 Task: Look for properties with 4+ baths.
Action: Mouse moved to (205, 285)
Screenshot: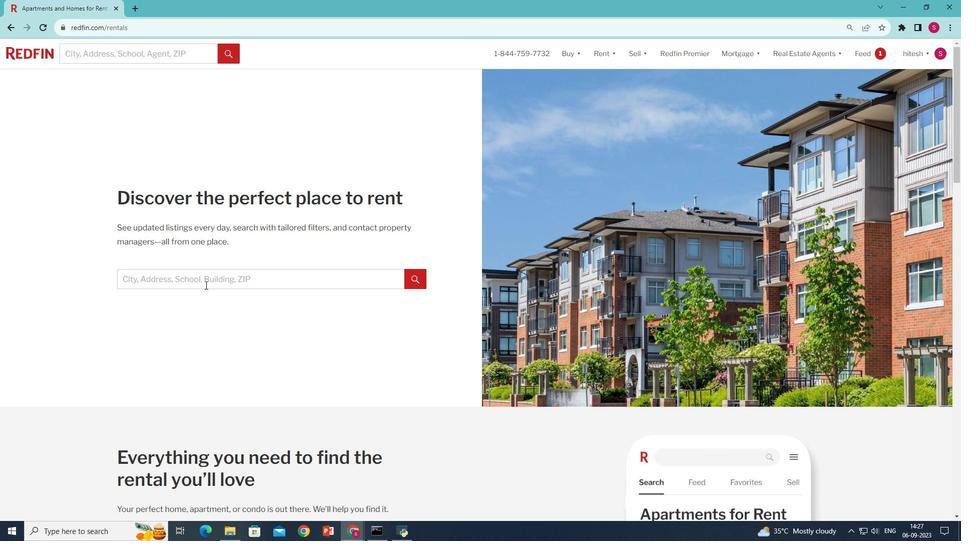
Action: Mouse pressed left at (205, 285)
Screenshot: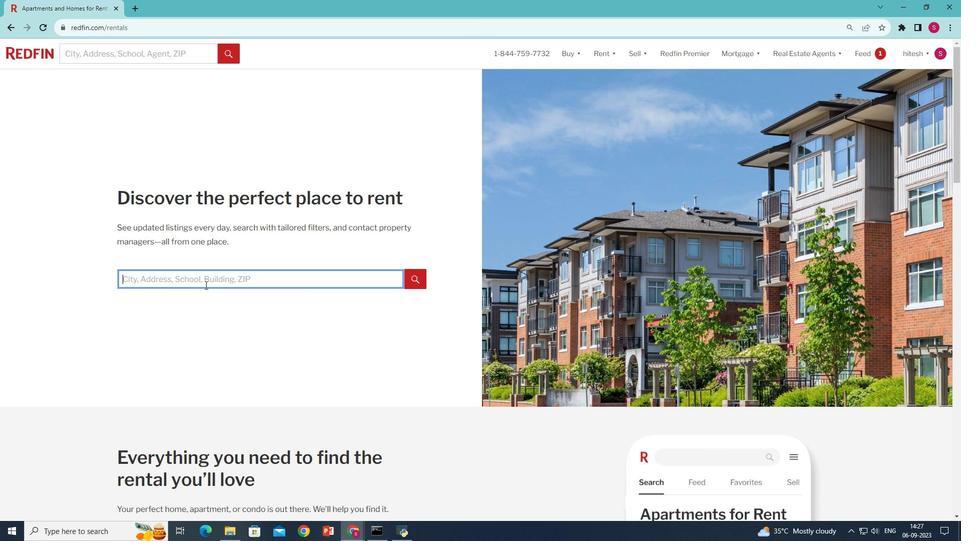 
Action: Key pressed <Key.shift><Key.shift><Key.shift>New<Key.space><Key.shift>York<Key.space><Key.backspace>,<Key.space><Key.shift><Key.shift><Key.shift><Key.shift><Key.shift>N<Key.shift>Y,<Key.space><Key.shift>USA
Screenshot: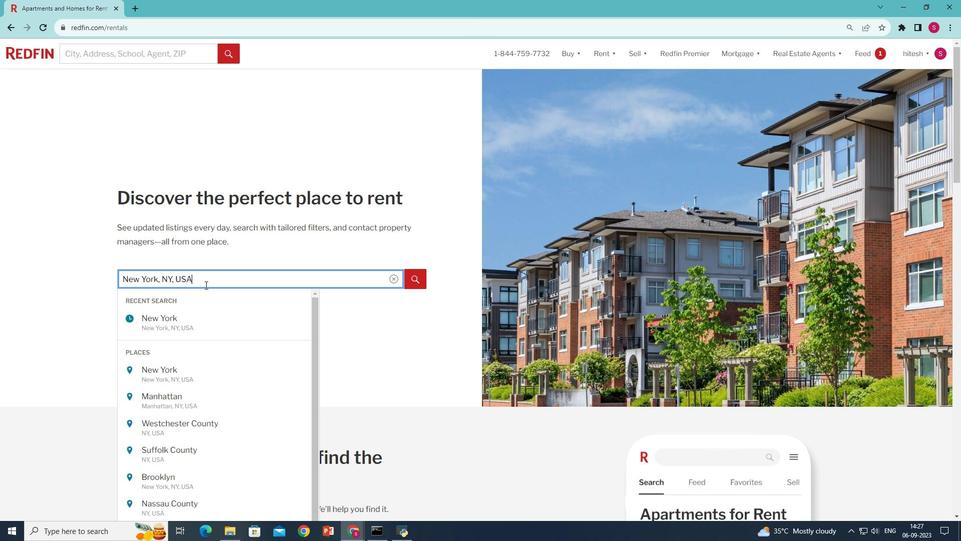 
Action: Mouse moved to (416, 277)
Screenshot: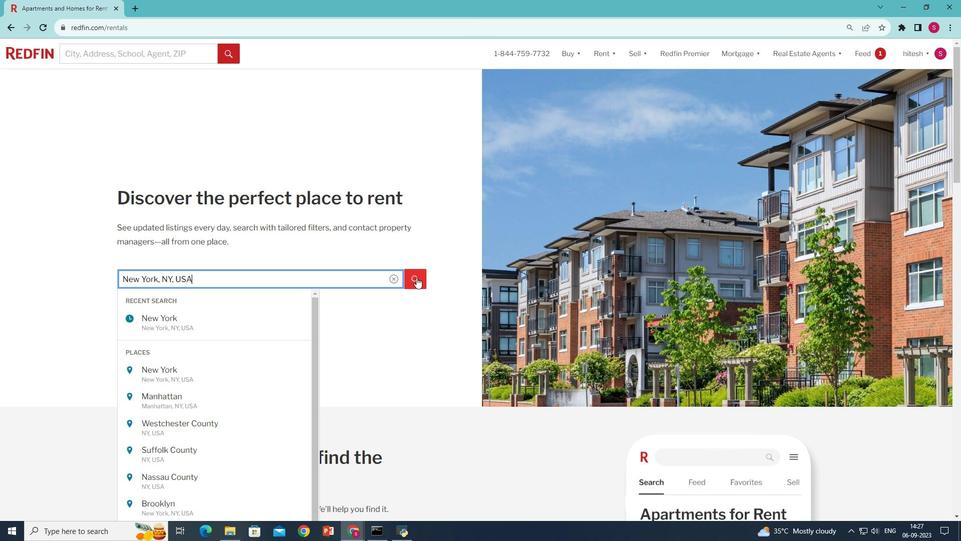 
Action: Mouse pressed left at (416, 277)
Screenshot: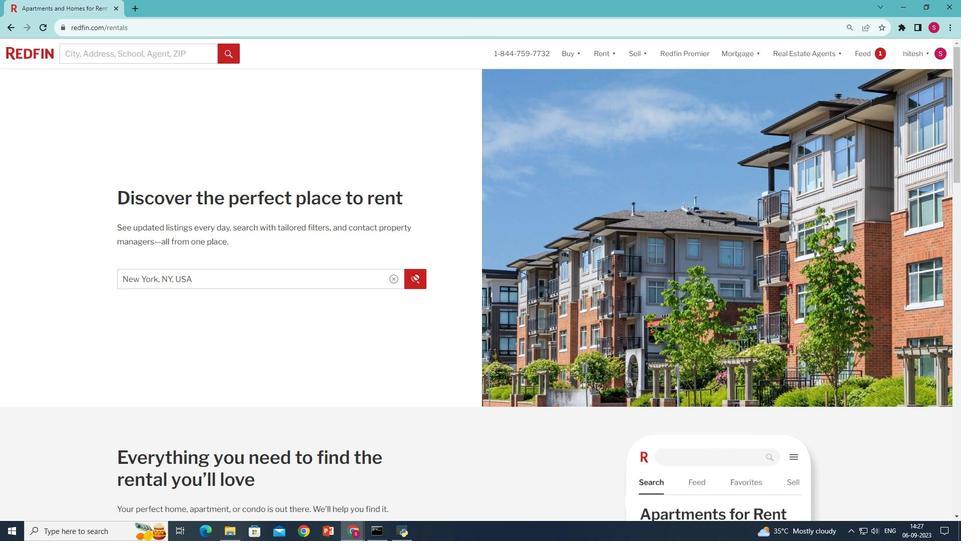 
Action: Mouse moved to (283, 121)
Screenshot: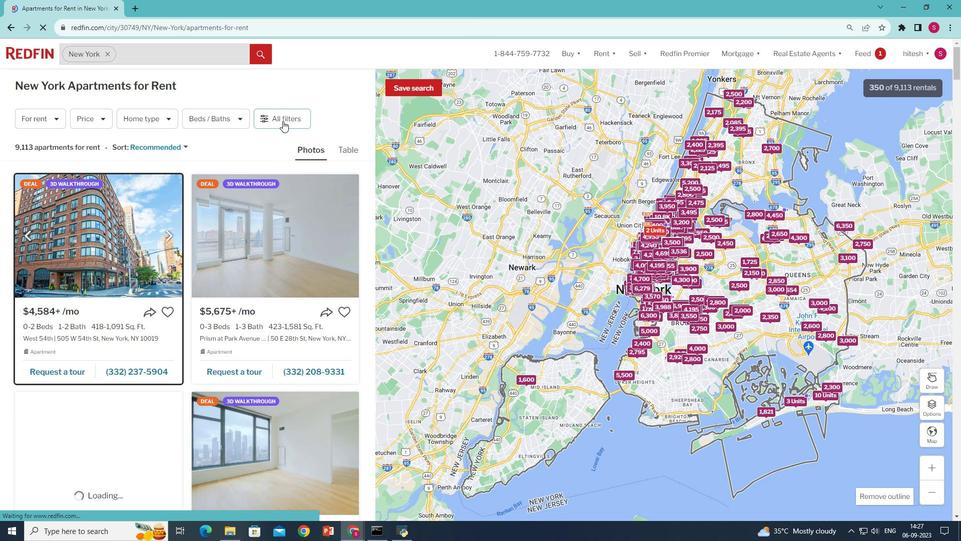 
Action: Mouse pressed left at (283, 121)
Screenshot: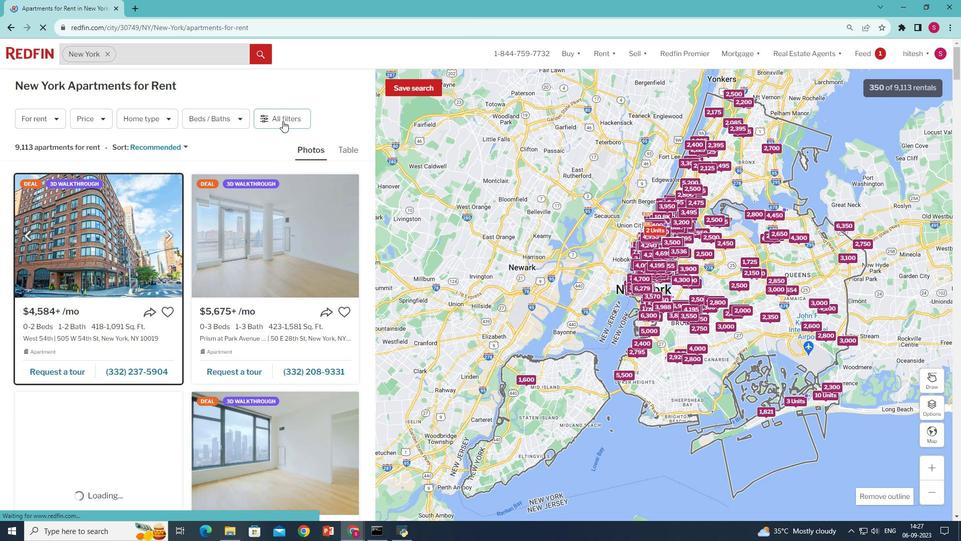 
Action: Mouse pressed left at (283, 121)
Screenshot: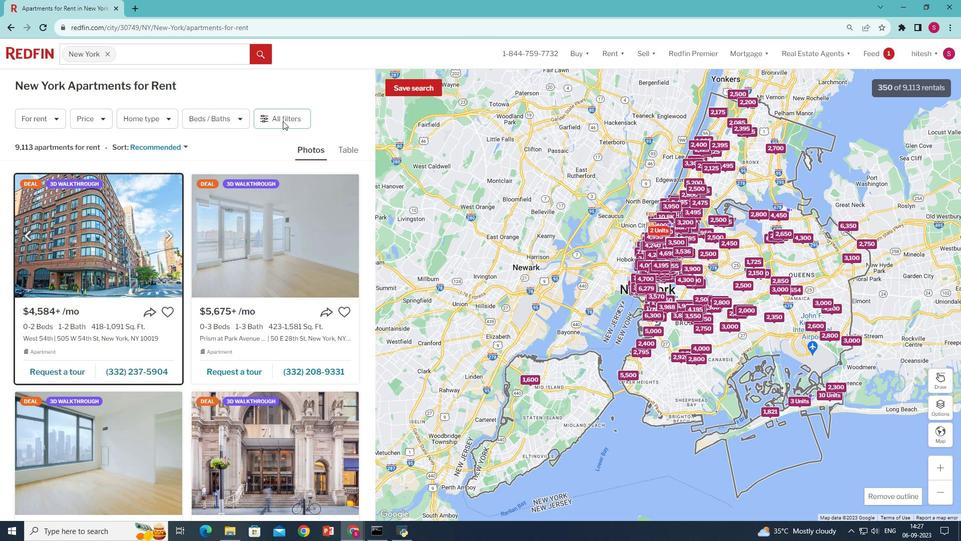 
Action: Mouse moved to (283, 338)
Screenshot: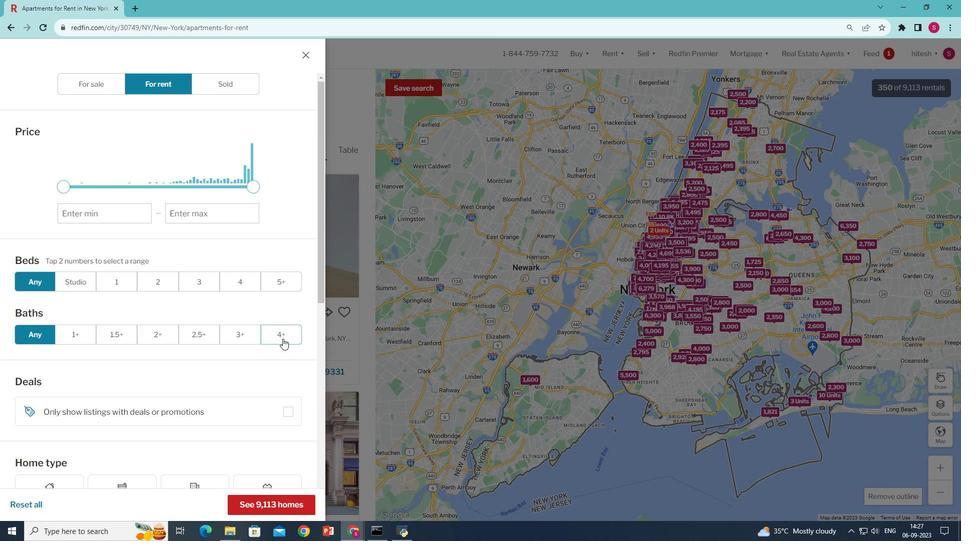 
Action: Mouse pressed left at (283, 338)
Screenshot: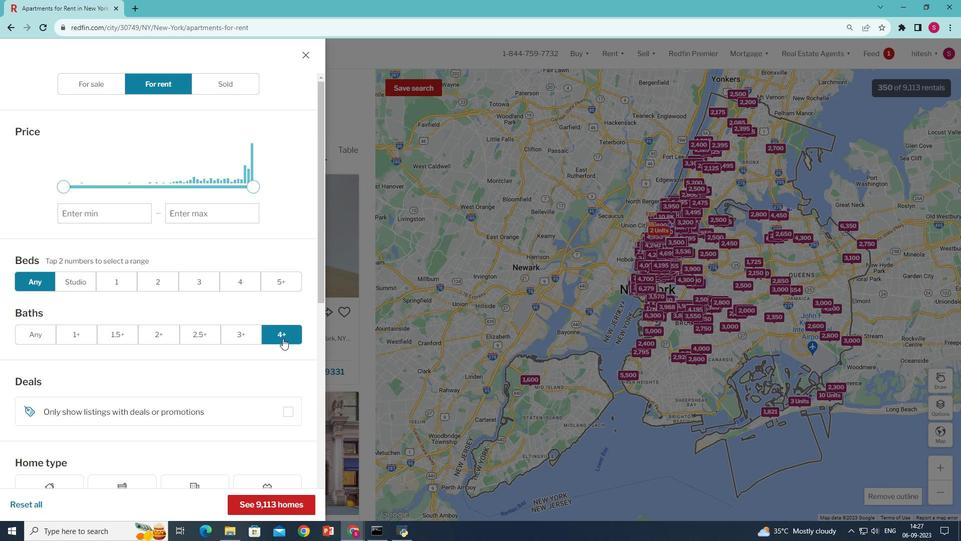 
Action: Mouse moved to (258, 508)
Screenshot: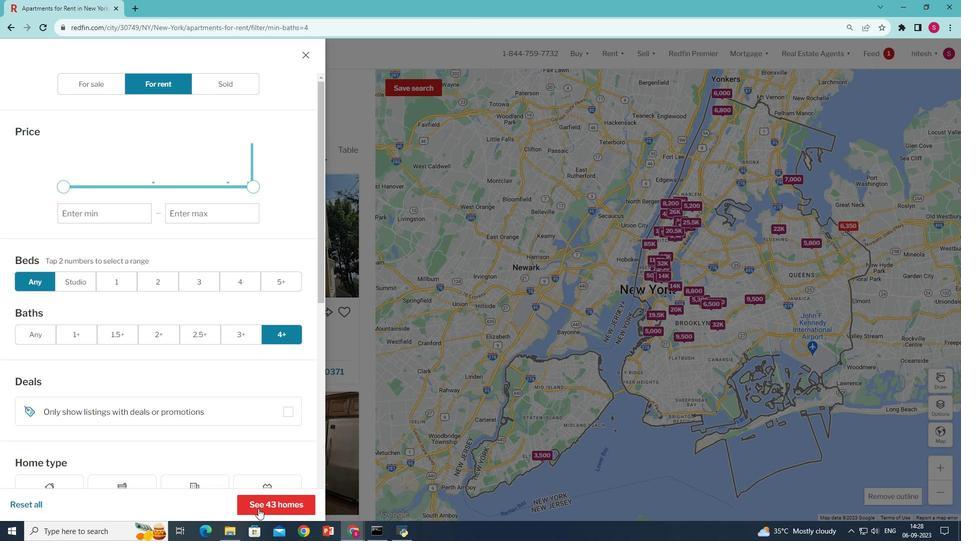 
Action: Mouse pressed left at (258, 508)
Screenshot: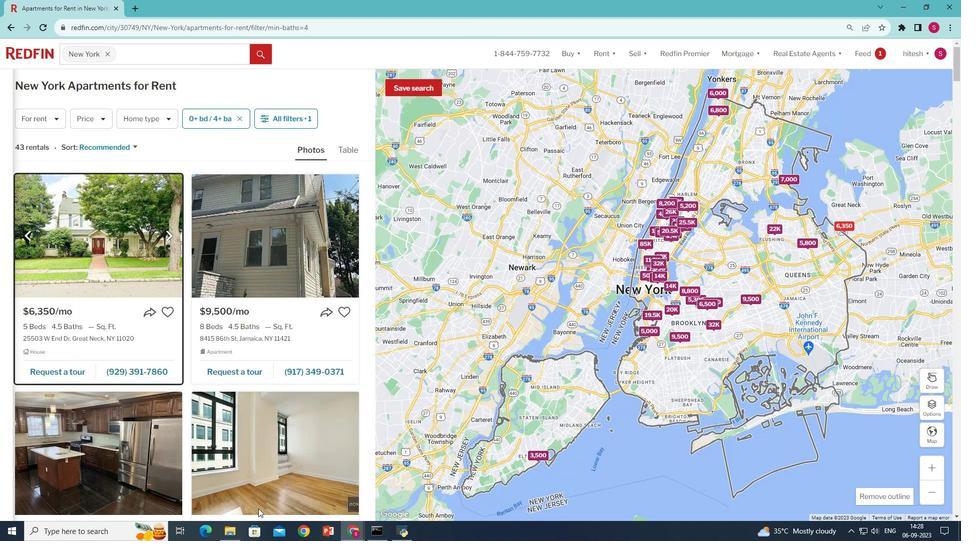
Action: Mouse moved to (274, 478)
Screenshot: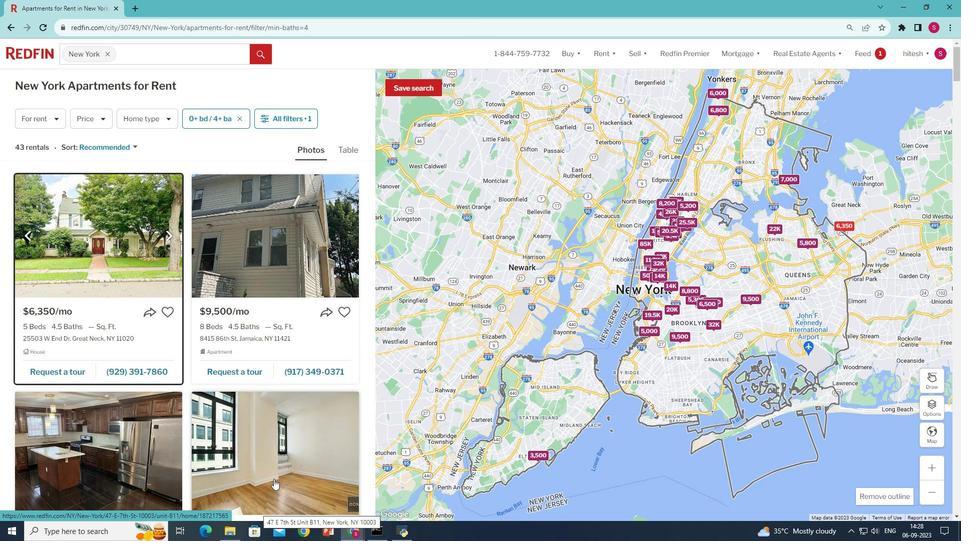 
